 Task: Add Sprouts Bee Pollen to the cart.
Action: Mouse pressed left at (16, 89)
Screenshot: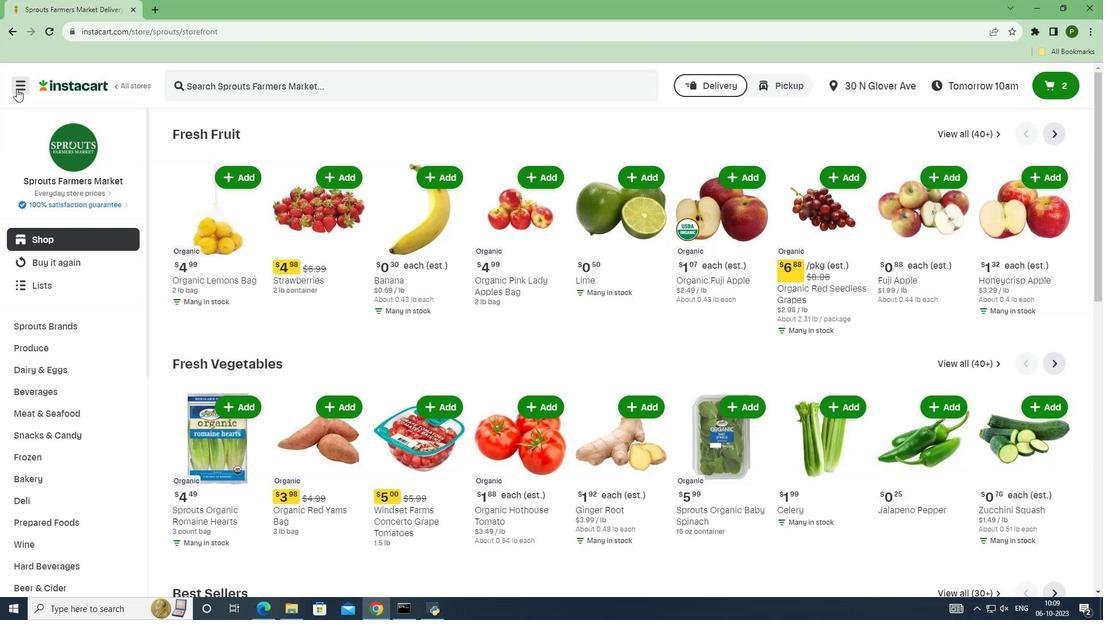 
Action: Mouse moved to (46, 314)
Screenshot: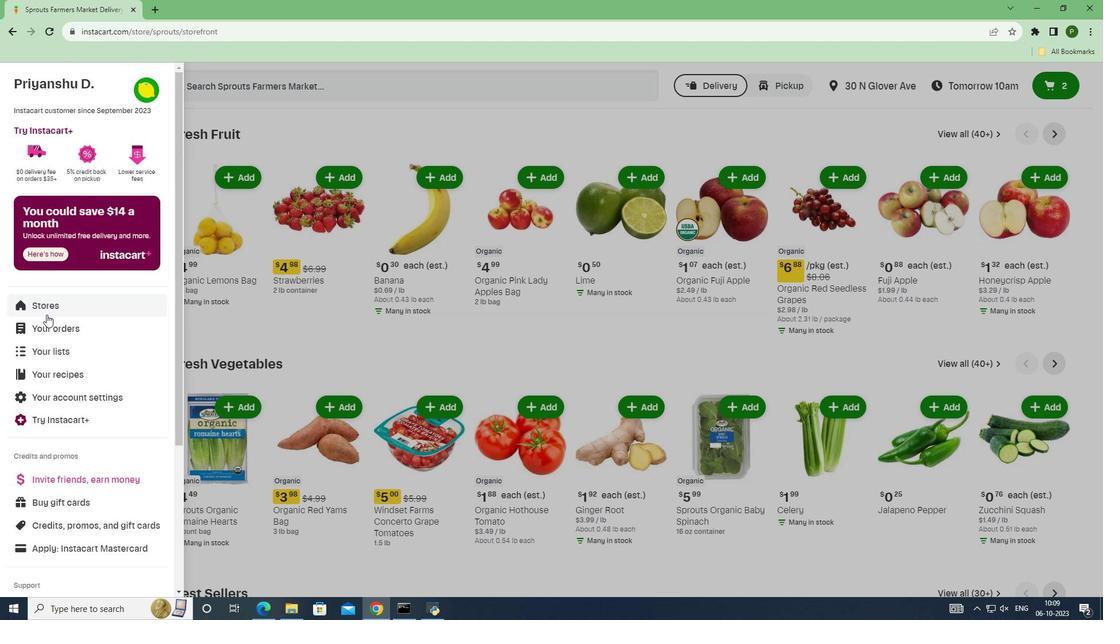 
Action: Mouse pressed left at (46, 314)
Screenshot: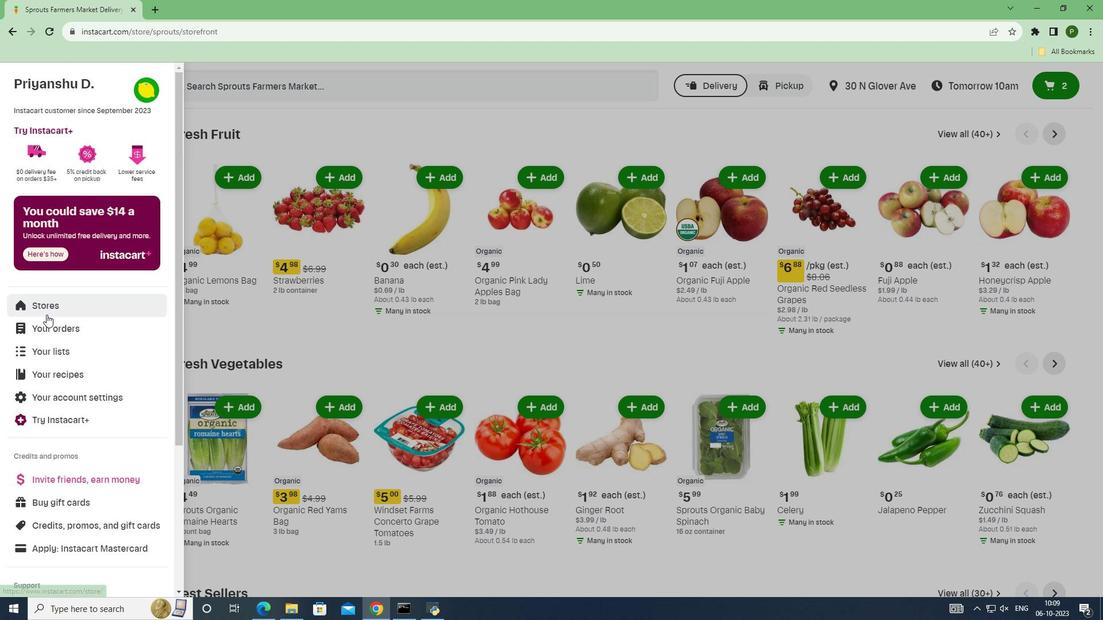 
Action: Mouse moved to (279, 136)
Screenshot: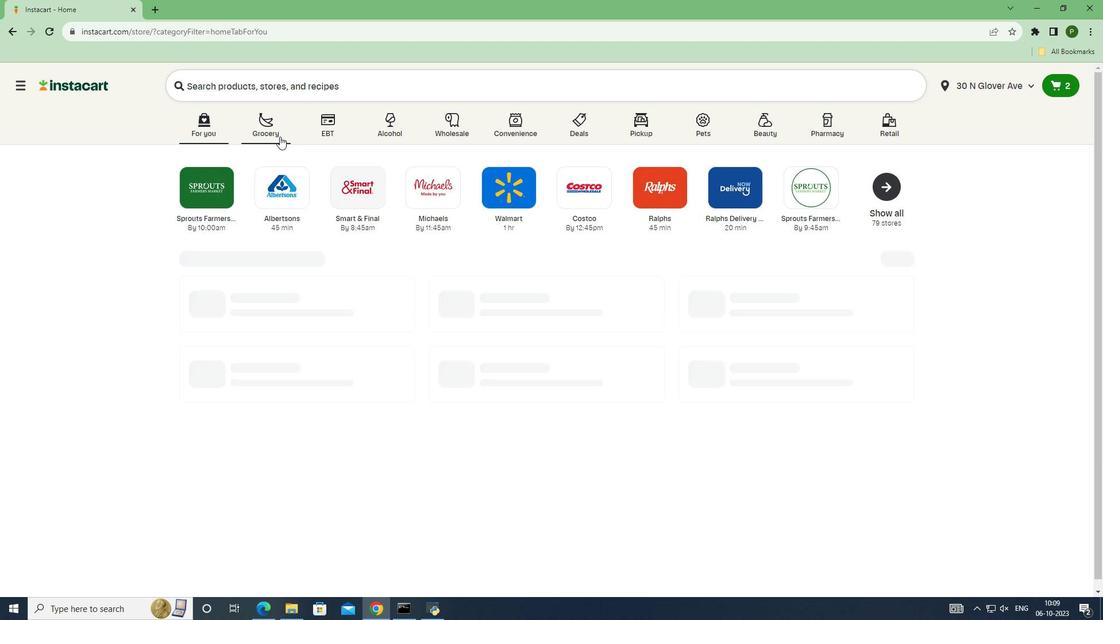 
Action: Mouse pressed left at (279, 136)
Screenshot: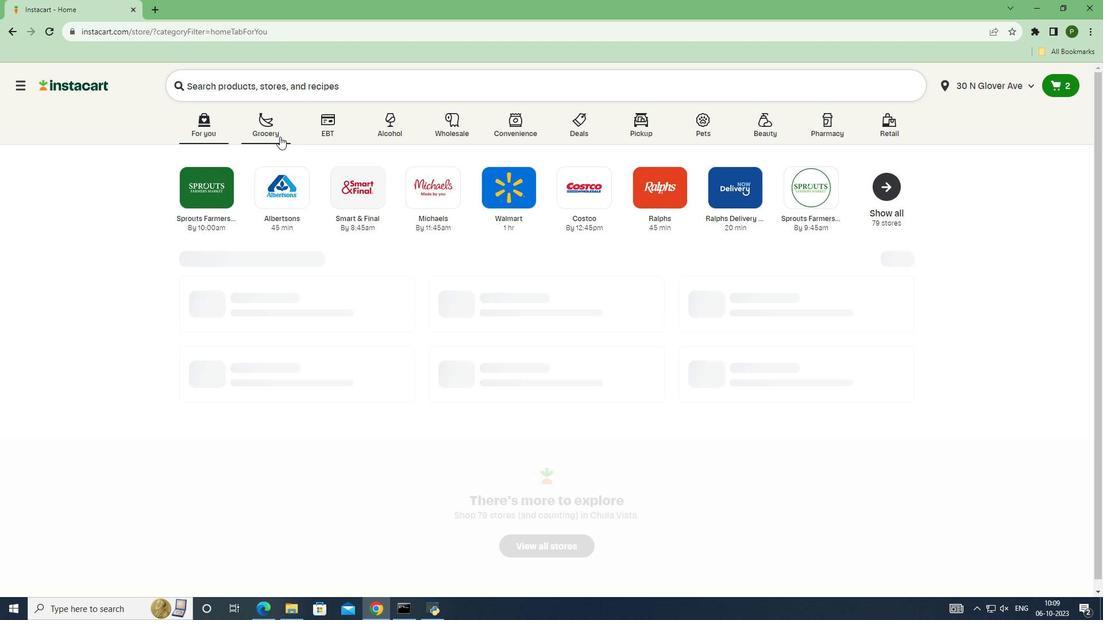 
Action: Mouse moved to (286, 191)
Screenshot: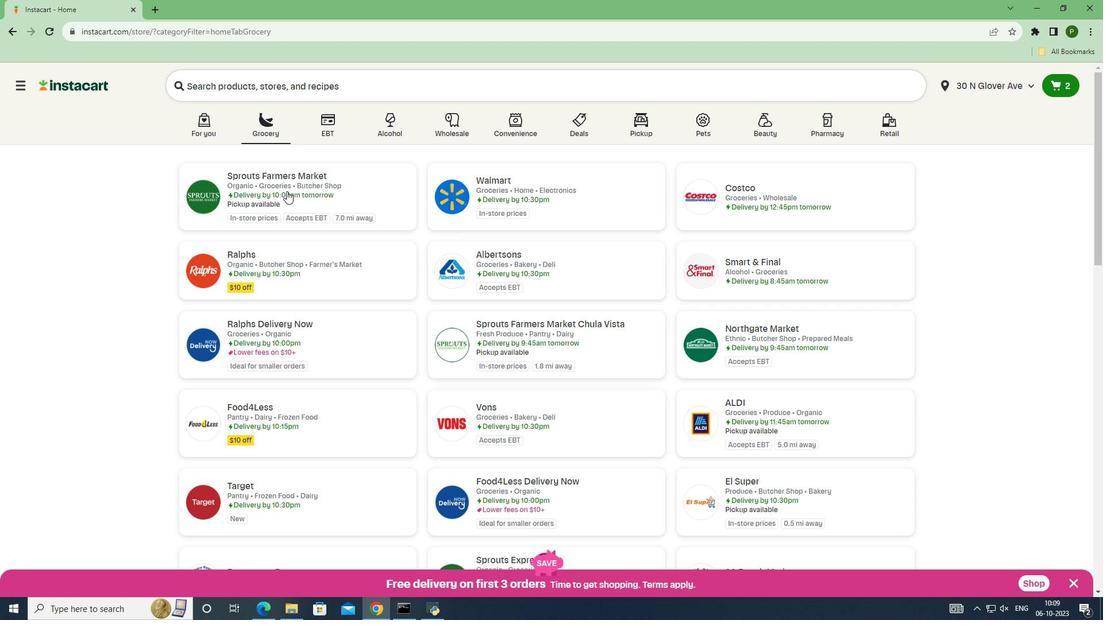 
Action: Mouse pressed left at (286, 191)
Screenshot: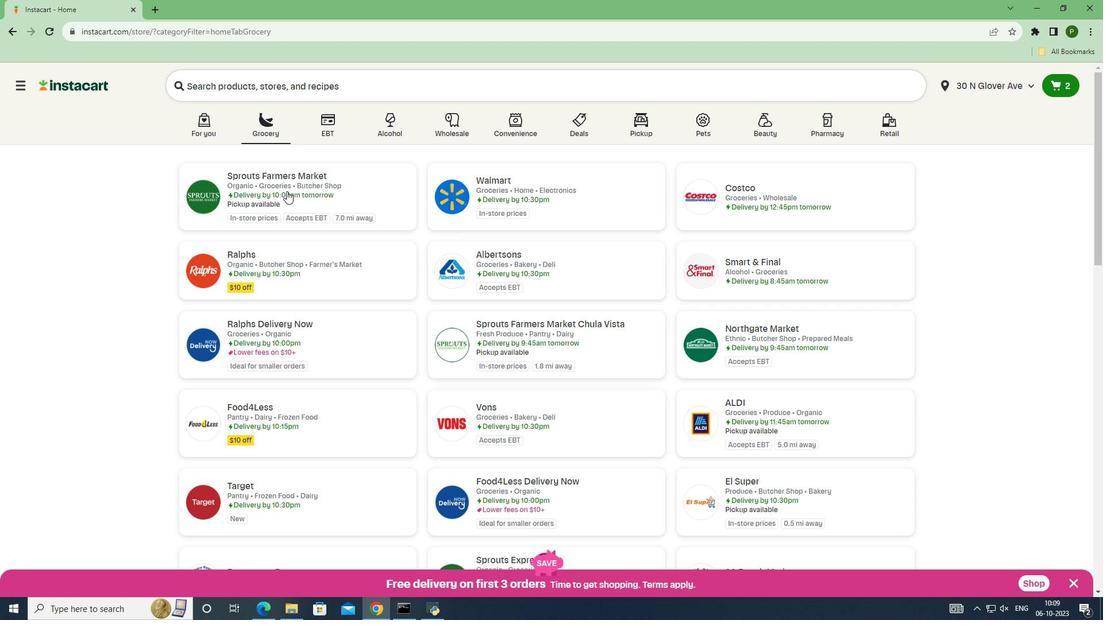 
Action: Mouse moved to (90, 326)
Screenshot: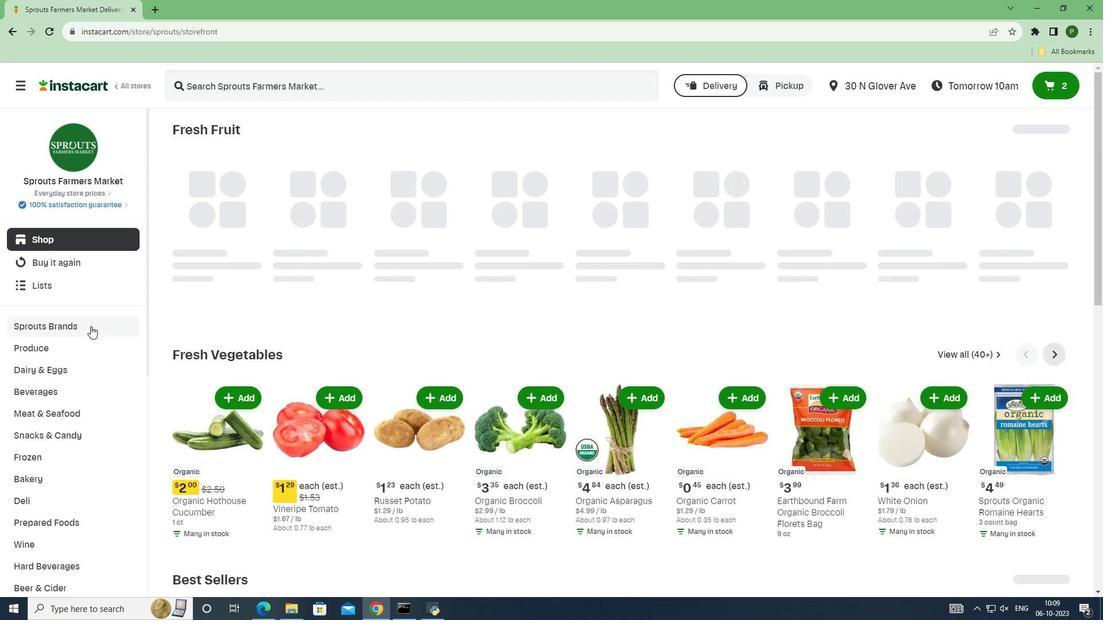 
Action: Mouse pressed left at (90, 326)
Screenshot: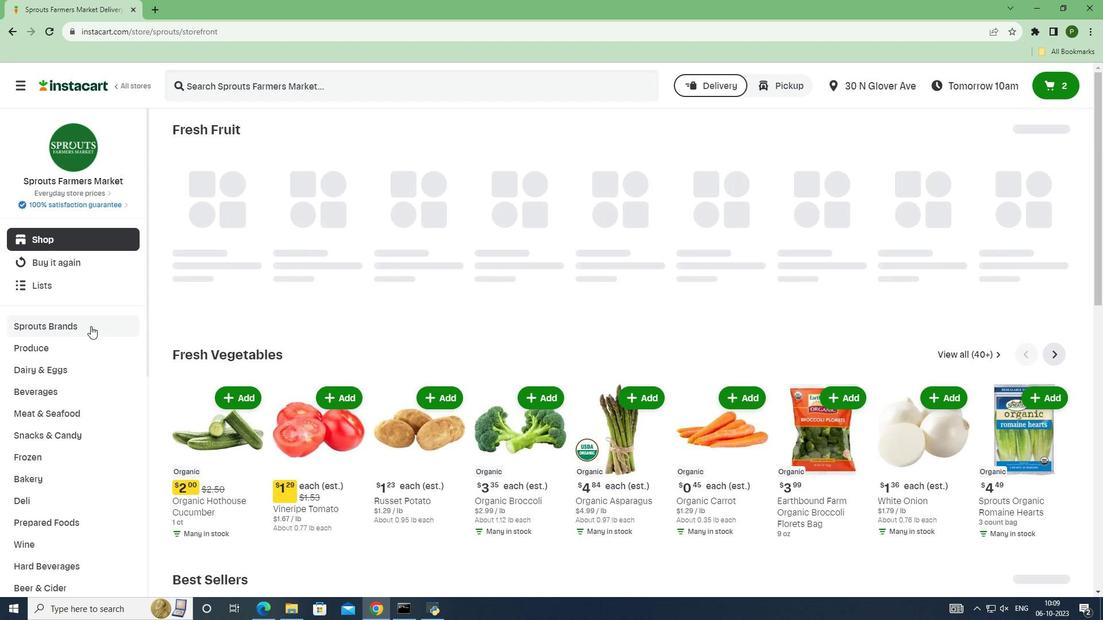 
Action: Mouse moved to (99, 475)
Screenshot: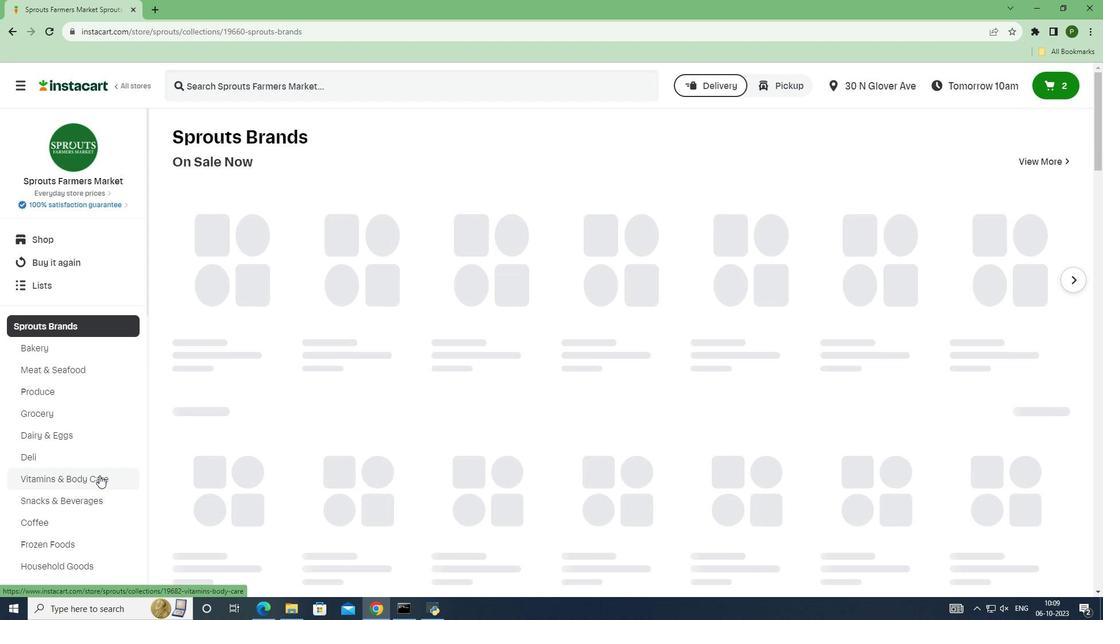 
Action: Mouse pressed left at (99, 475)
Screenshot: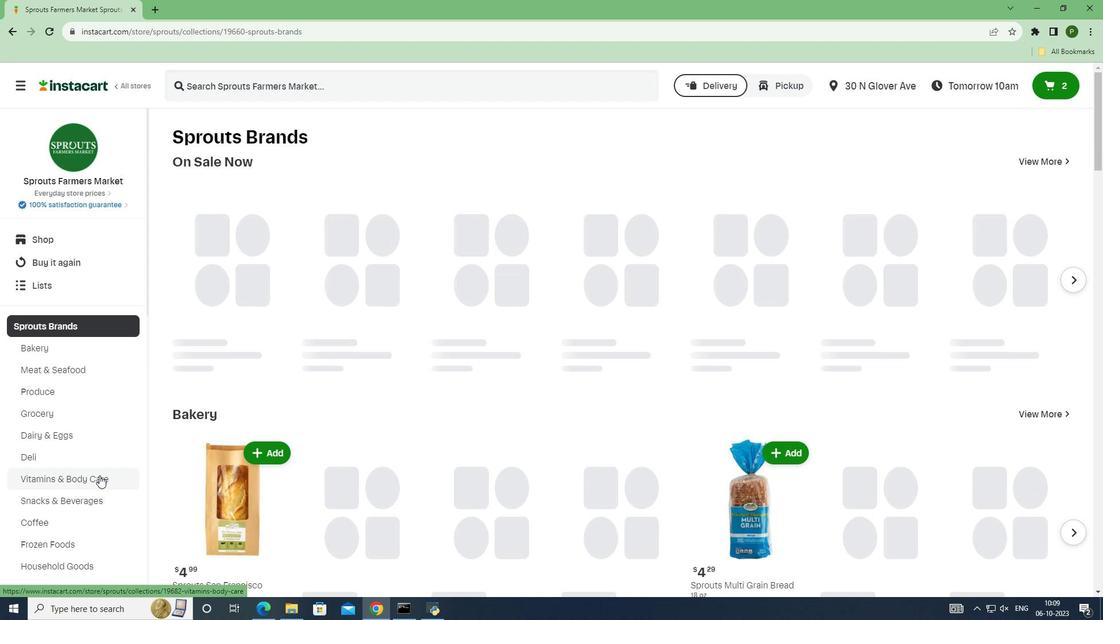 
Action: Mouse moved to (210, 83)
Screenshot: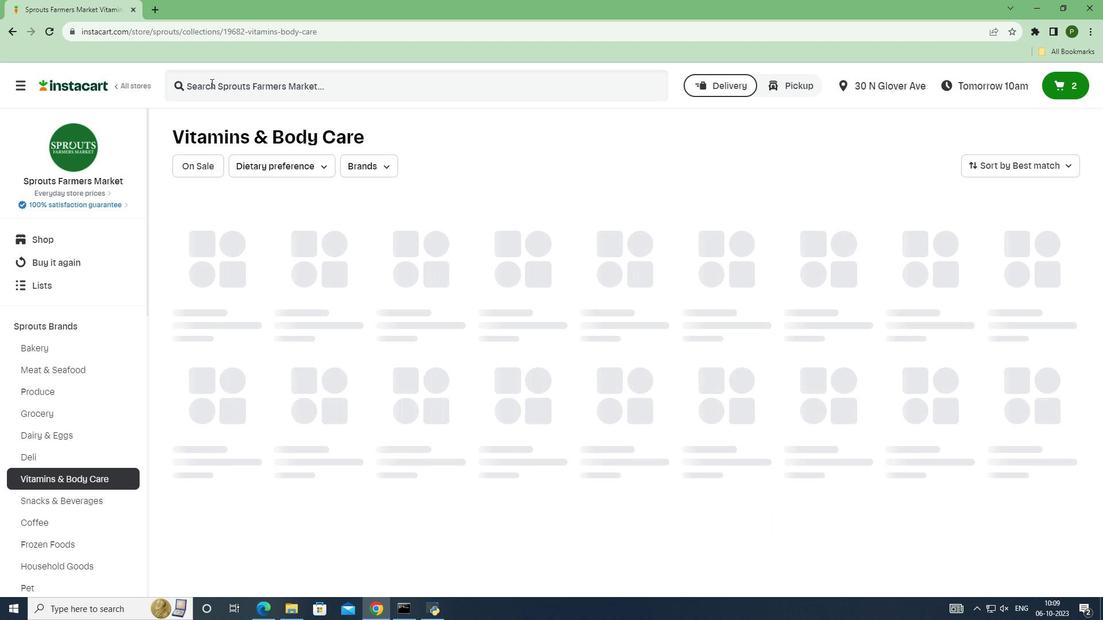 
Action: Mouse pressed left at (210, 83)
Screenshot: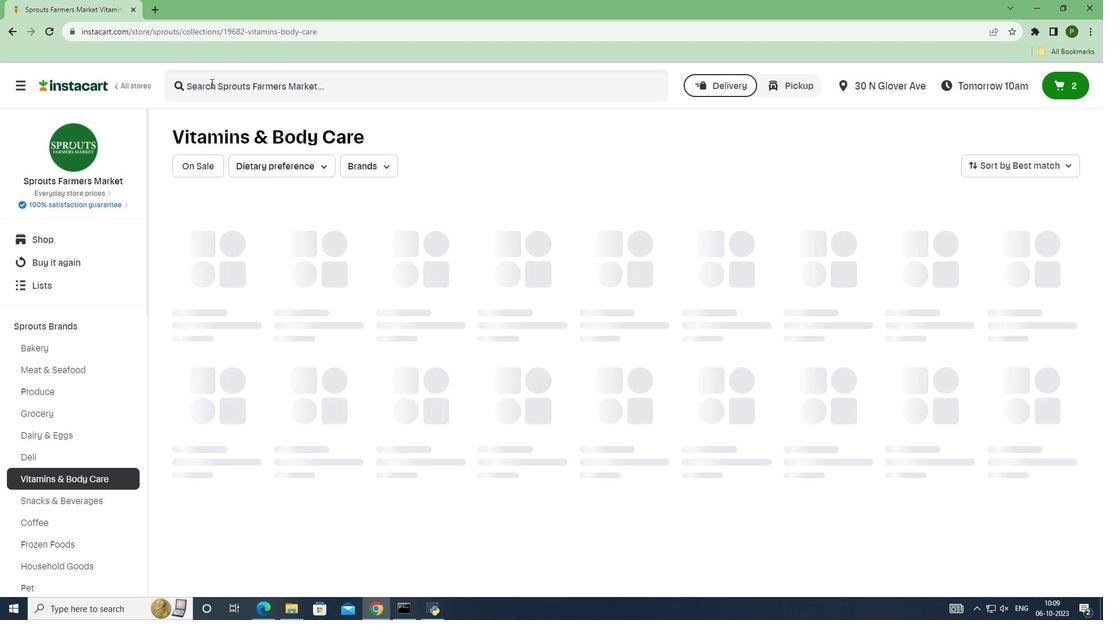 
Action: Key pressed <Key.caps_lock>S<Key.caps_lock>prouts<Key.space><Key.caps_lock>B<Key.caps_lock>ee<Key.space><Key.caps_lock>P<Key.caps_lock>ollen<Key.space><Key.enter>
Screenshot: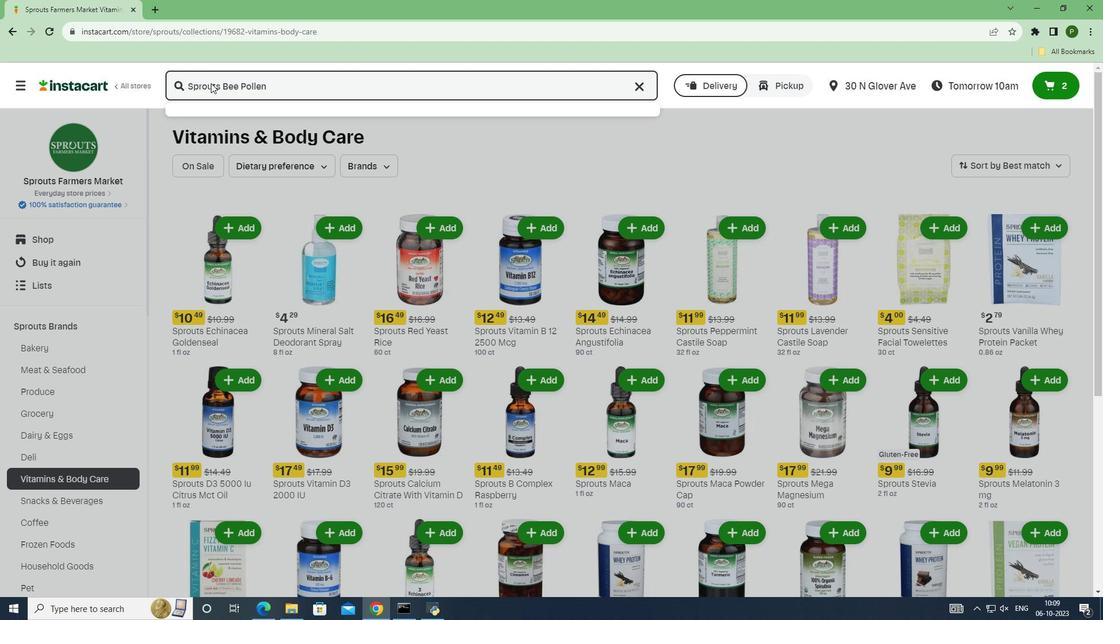 
Action: Mouse moved to (303, 205)
Screenshot: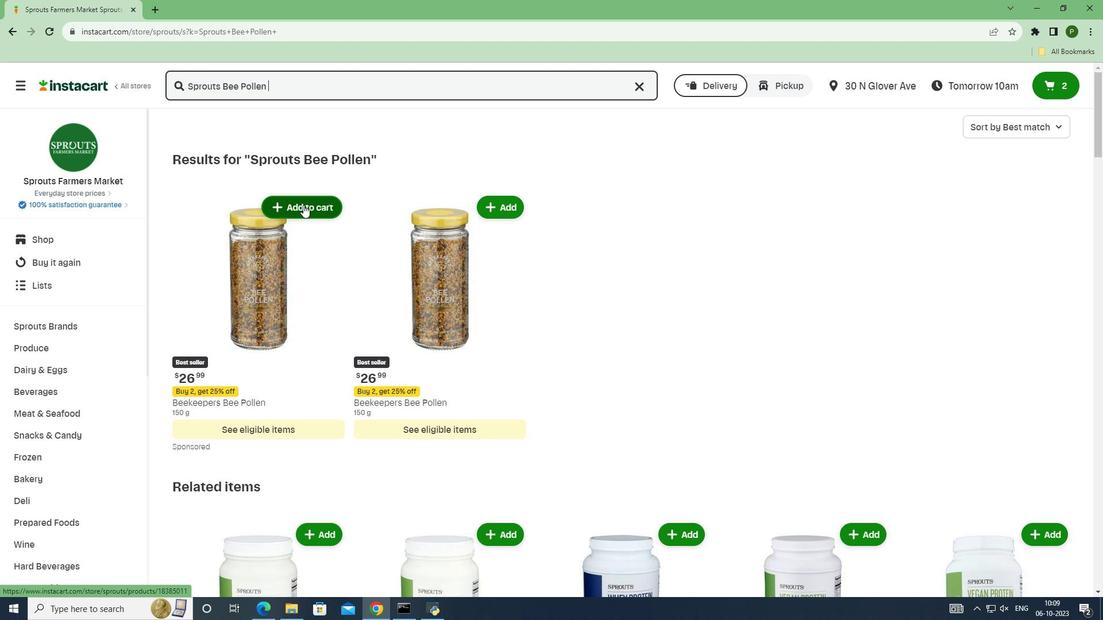 
Action: Mouse pressed left at (303, 205)
Screenshot: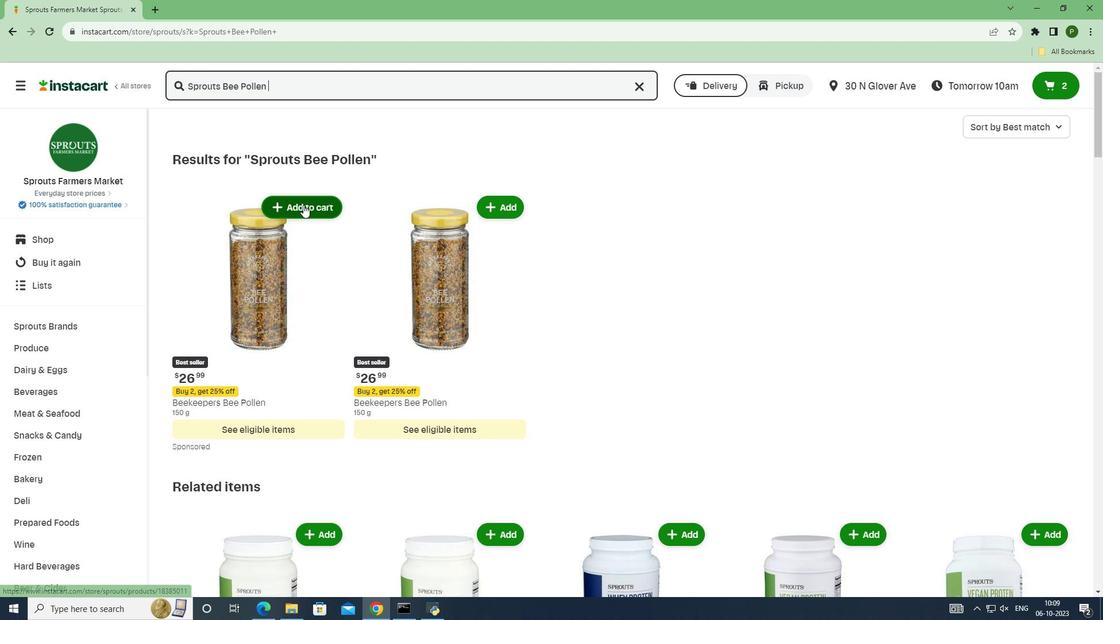 
Action: Mouse moved to (326, 278)
Screenshot: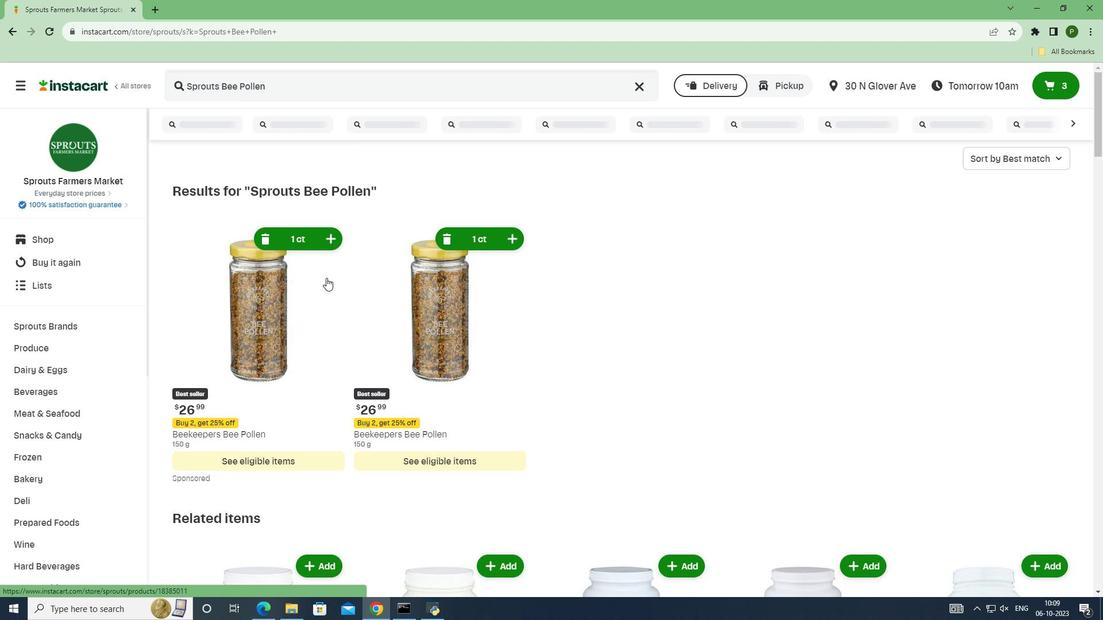 
